Task: Search for accommodations in Diadema, Brazil, from 10th July to 25th July for 4 guests.
Action: Mouse moved to (520, 133)
Screenshot: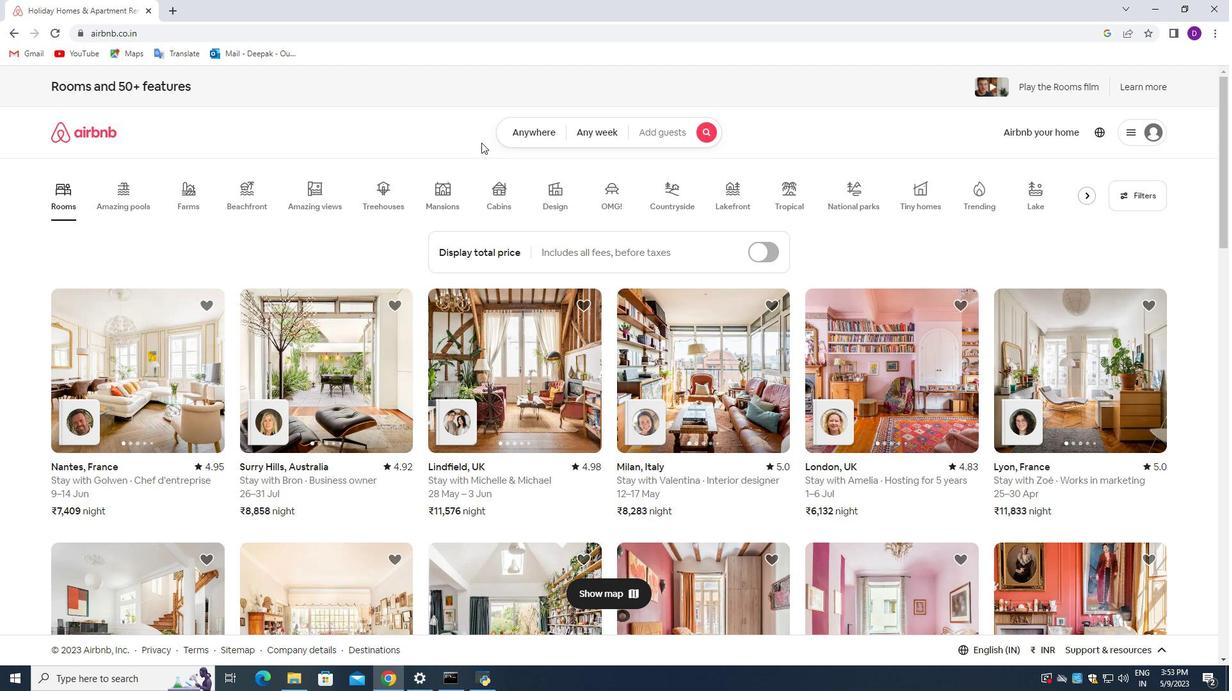
Action: Mouse pressed left at (520, 133)
Screenshot: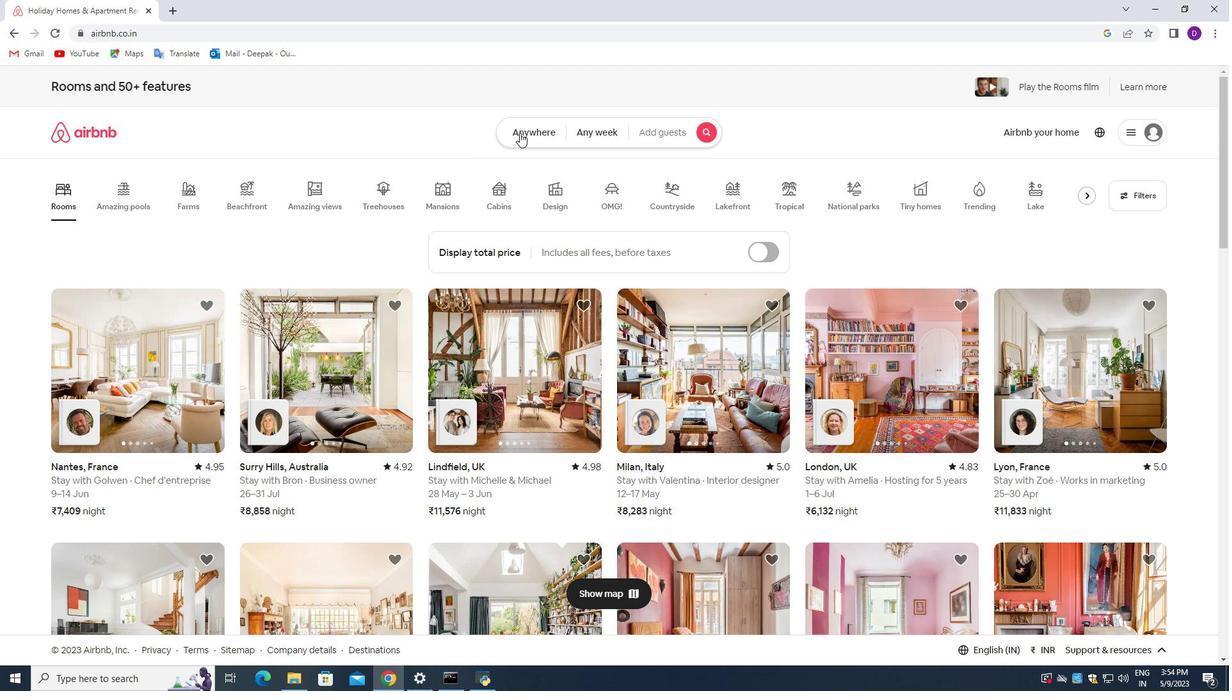 
Action: Mouse moved to (410, 181)
Screenshot: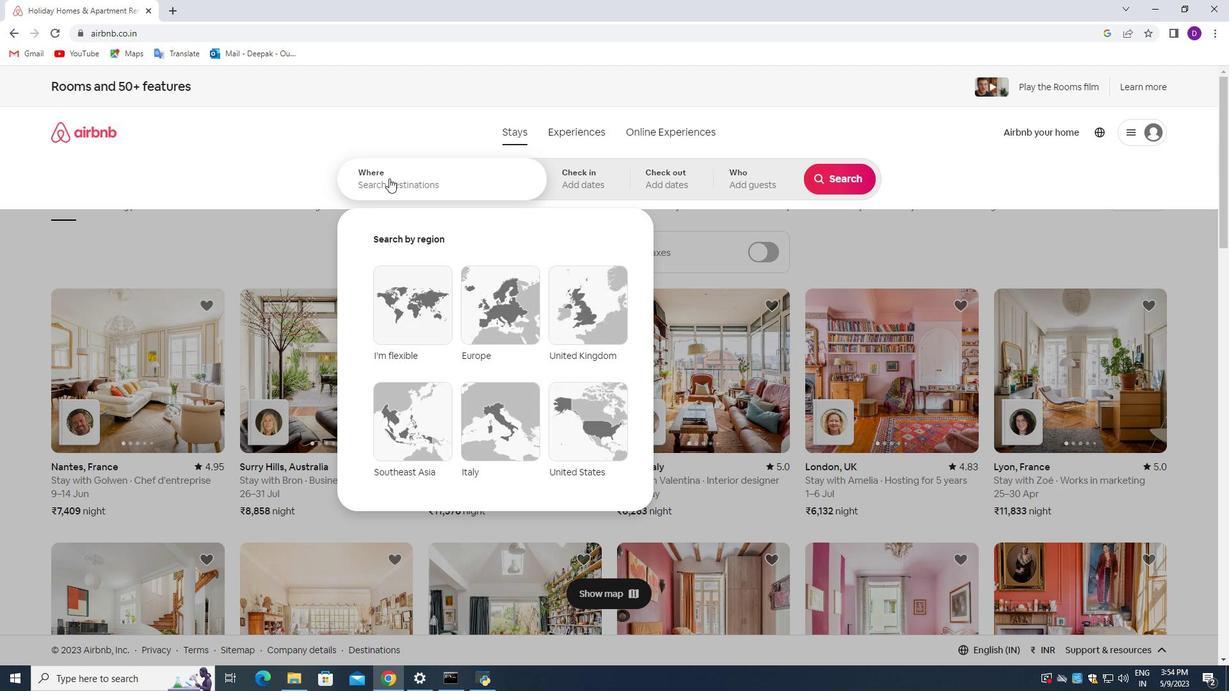 
Action: Mouse pressed left at (410, 181)
Screenshot: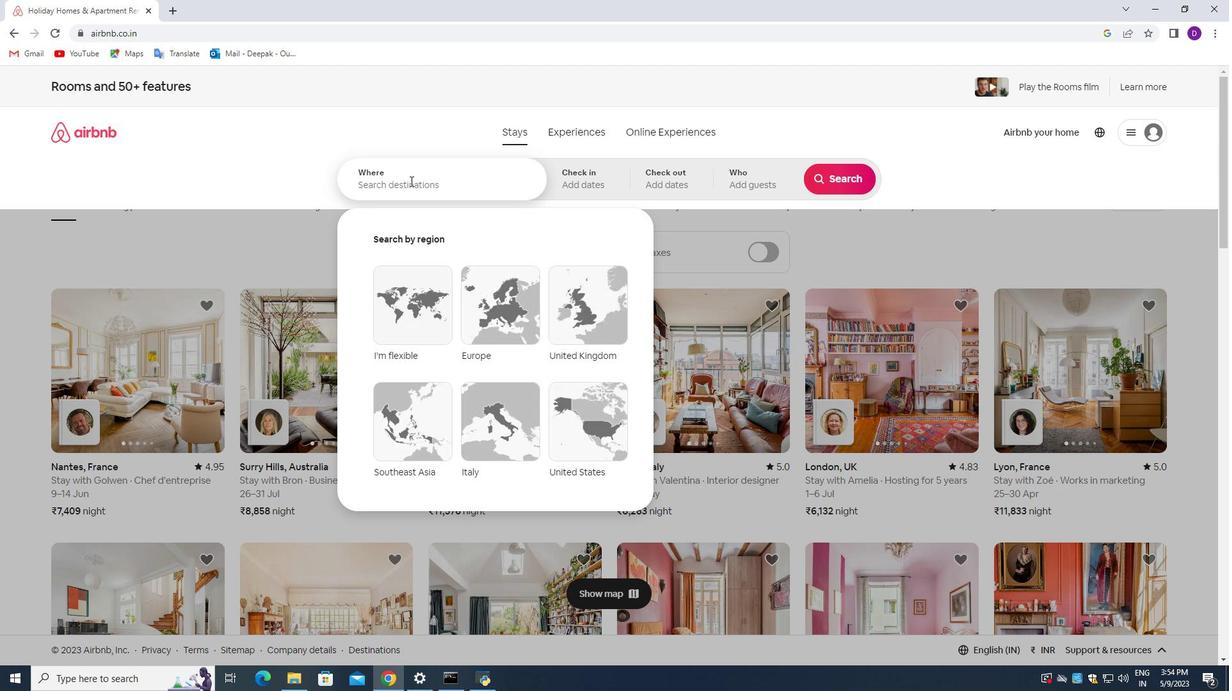 
Action: Mouse moved to (125, 223)
Screenshot: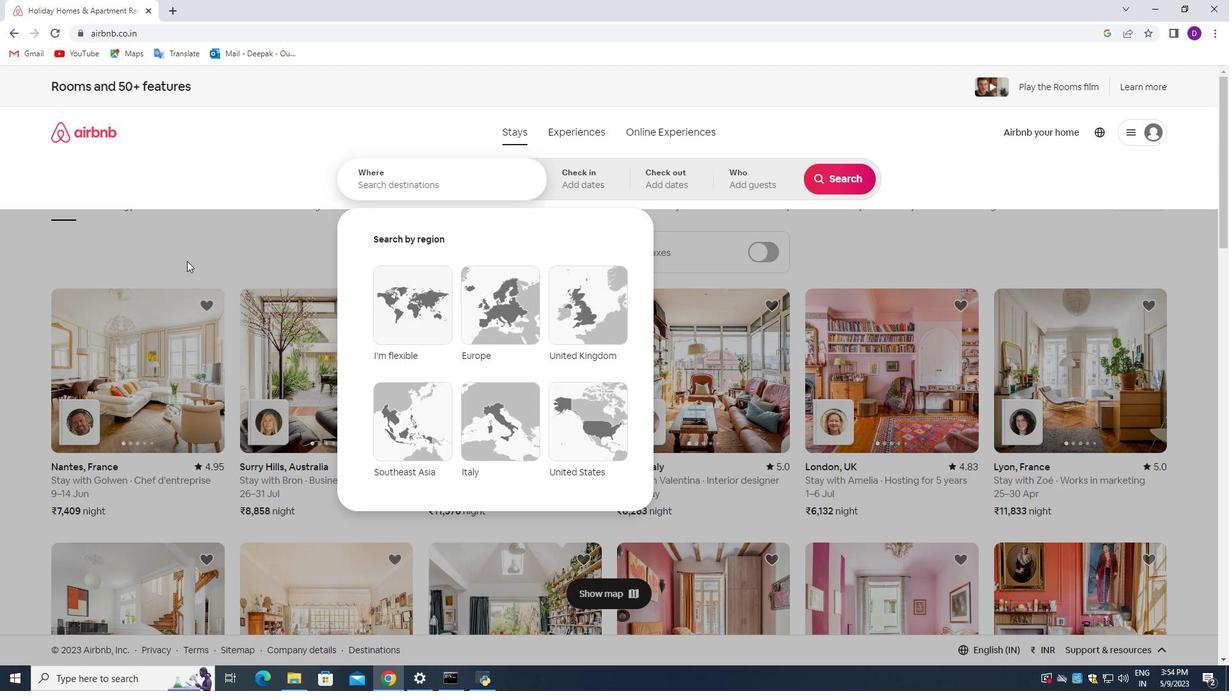 
Action: Key pressed <Key.shift_r>Diadema,<Key.space><Key.shift_r>Brazil<Key.enter>
Screenshot: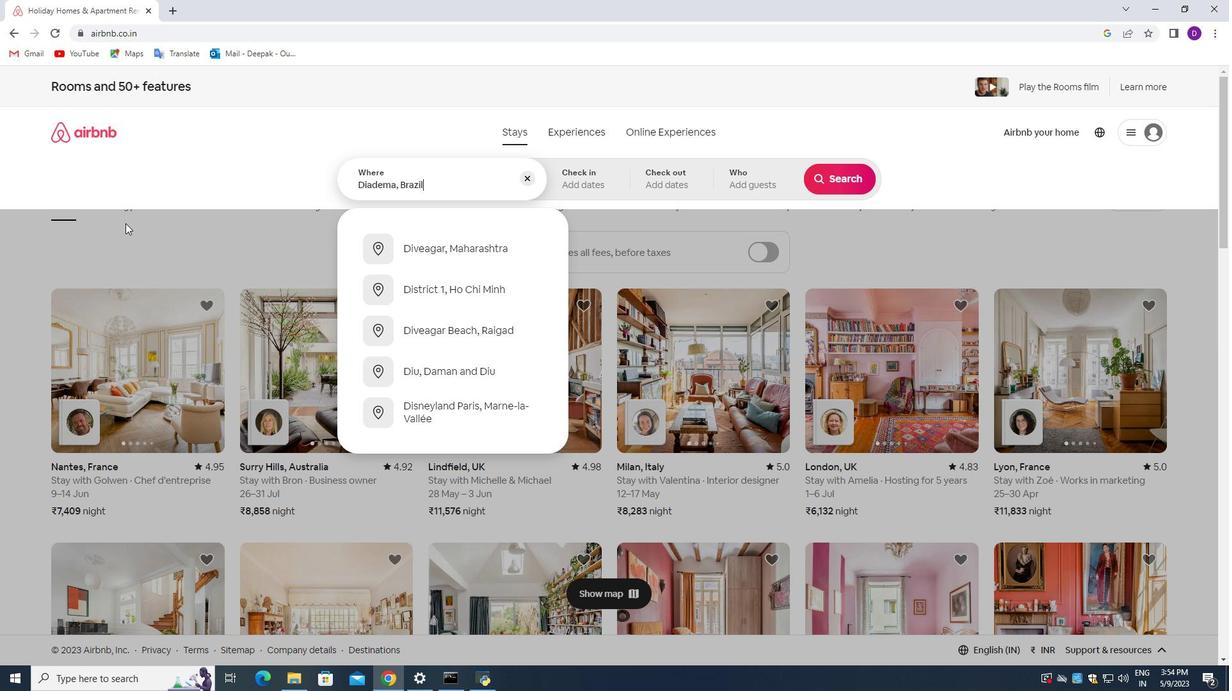 
Action: Mouse moved to (839, 282)
Screenshot: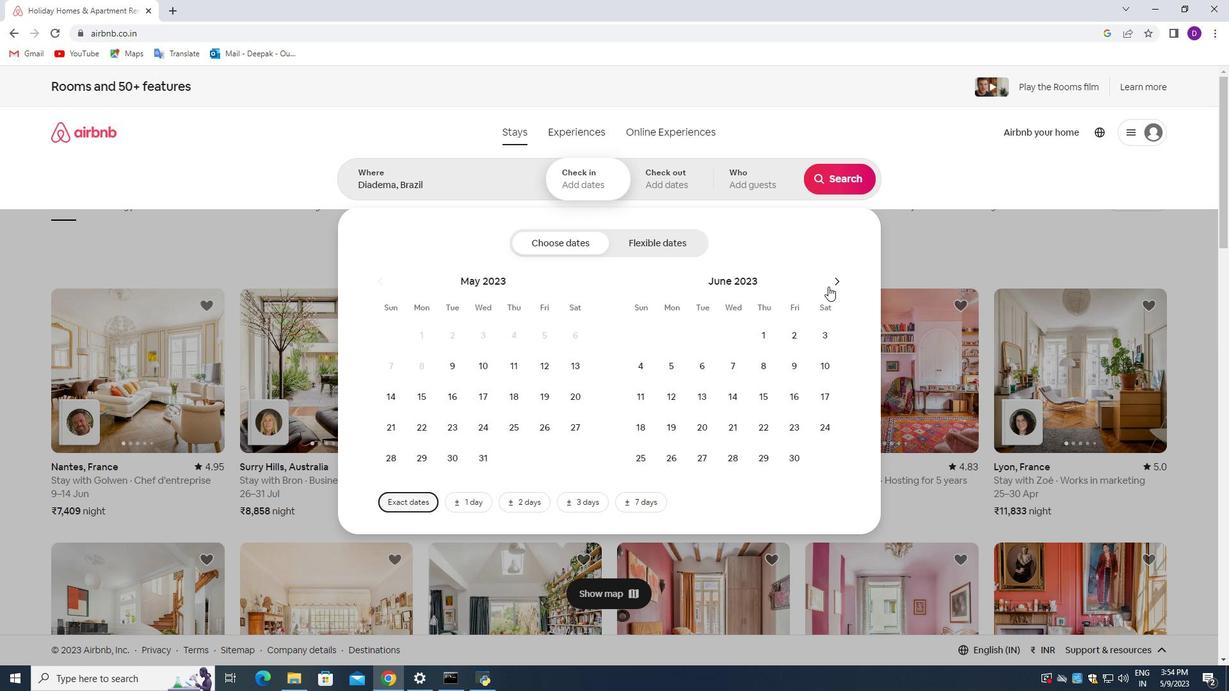 
Action: Mouse pressed left at (839, 282)
Screenshot: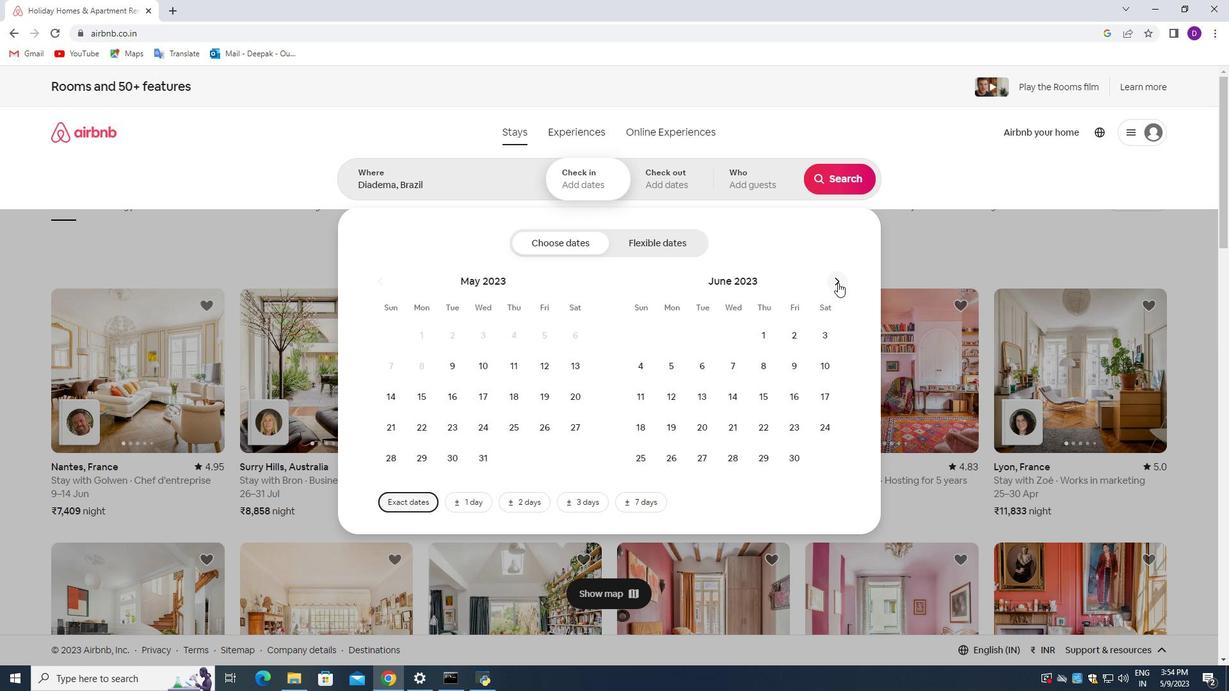 
Action: Mouse moved to (665, 397)
Screenshot: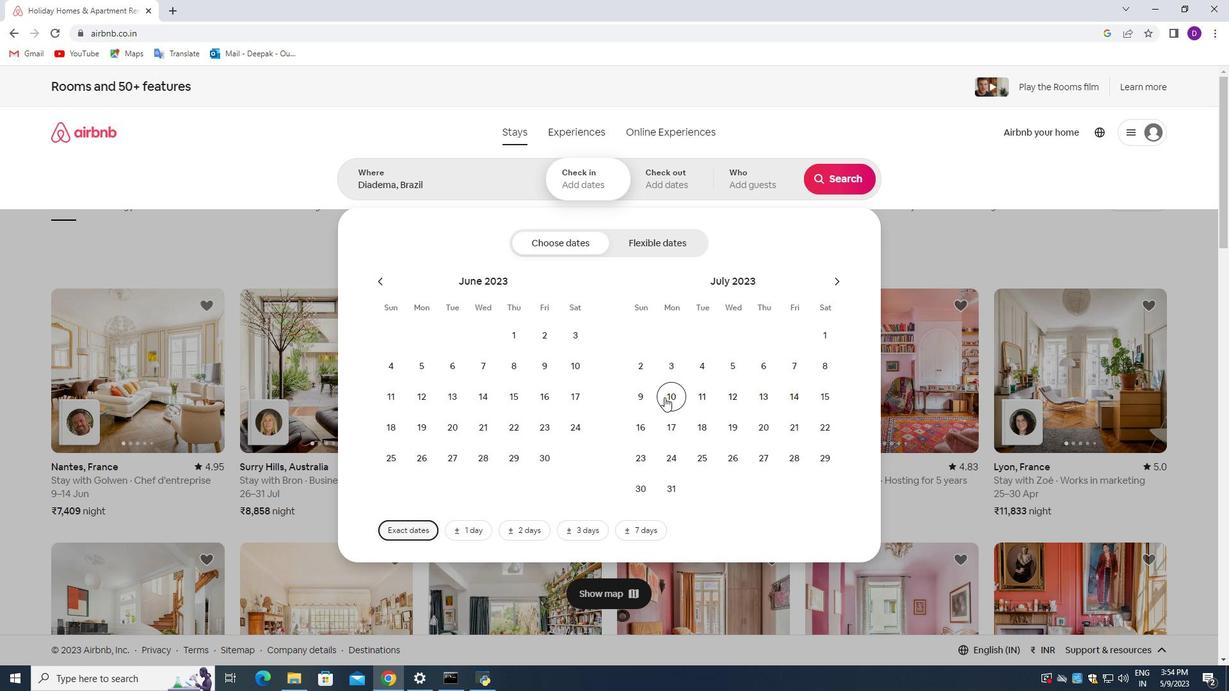 
Action: Mouse pressed left at (665, 397)
Screenshot: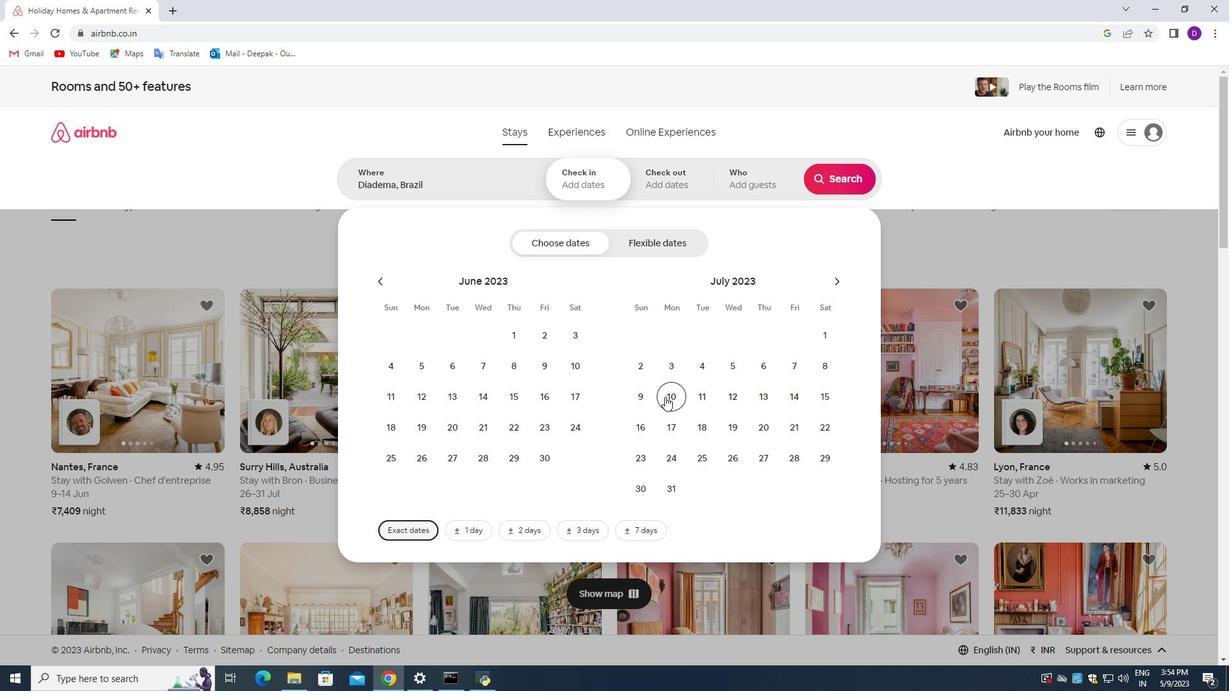 
Action: Mouse moved to (709, 454)
Screenshot: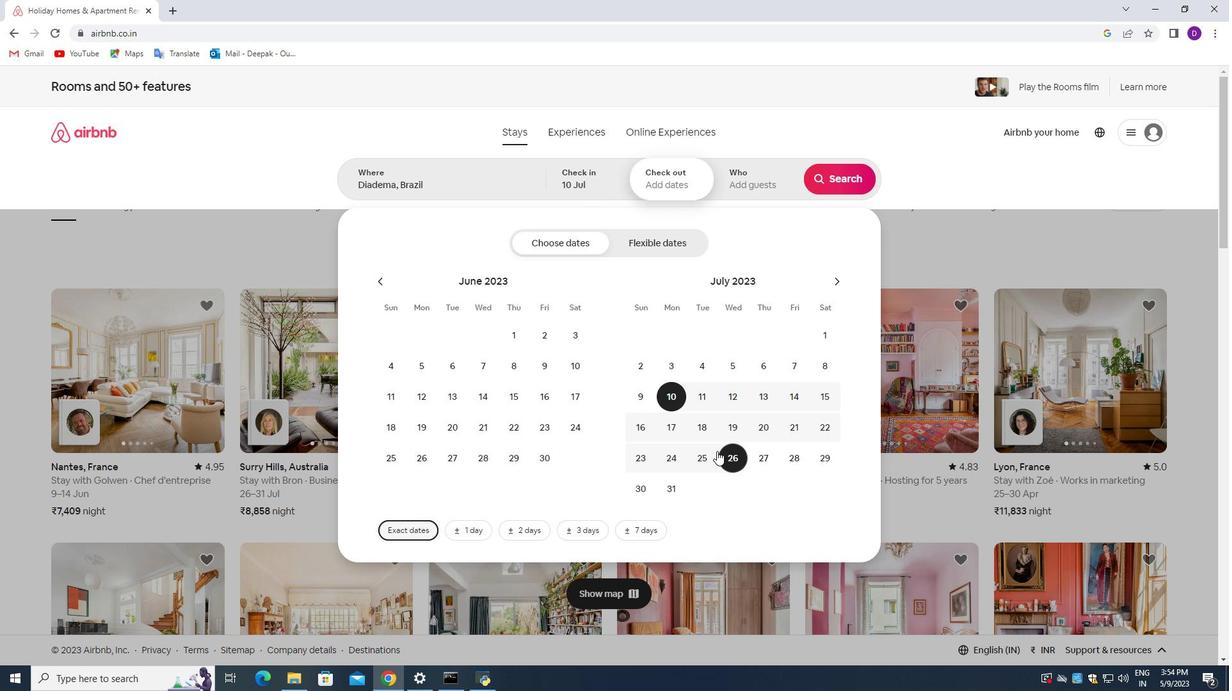 
Action: Mouse pressed left at (709, 454)
Screenshot: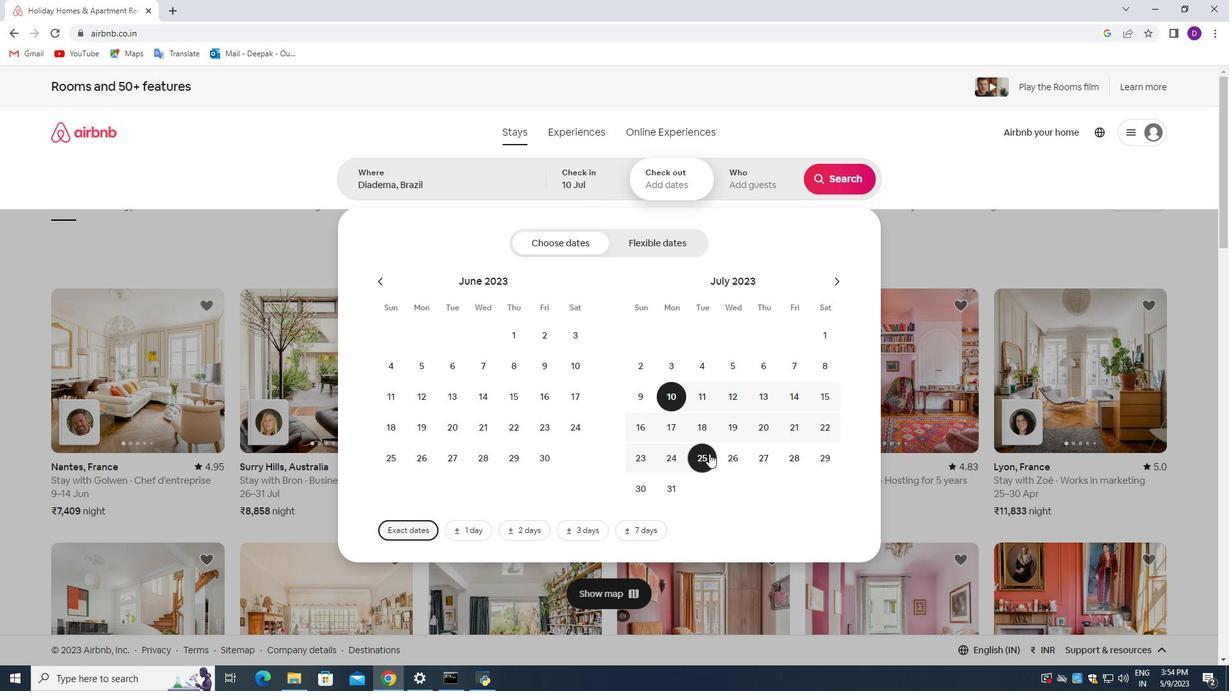 
Action: Mouse moved to (739, 184)
Screenshot: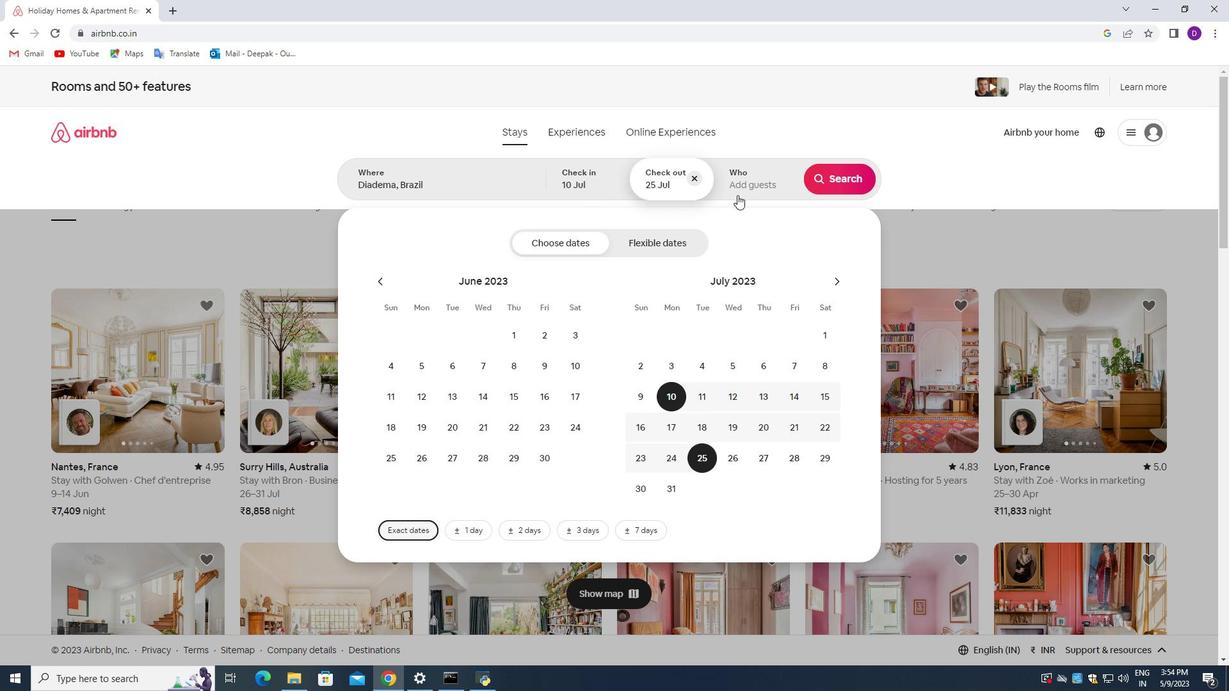 
Action: Mouse pressed left at (739, 184)
Screenshot: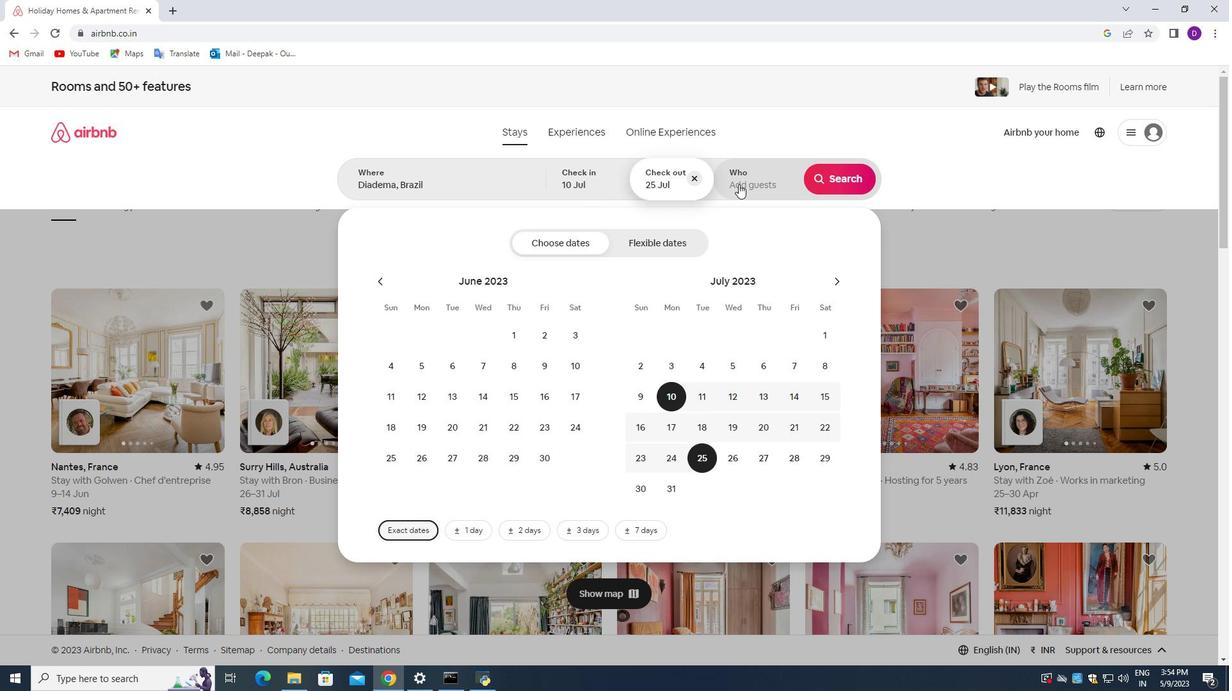 
Action: Mouse moved to (838, 251)
Screenshot: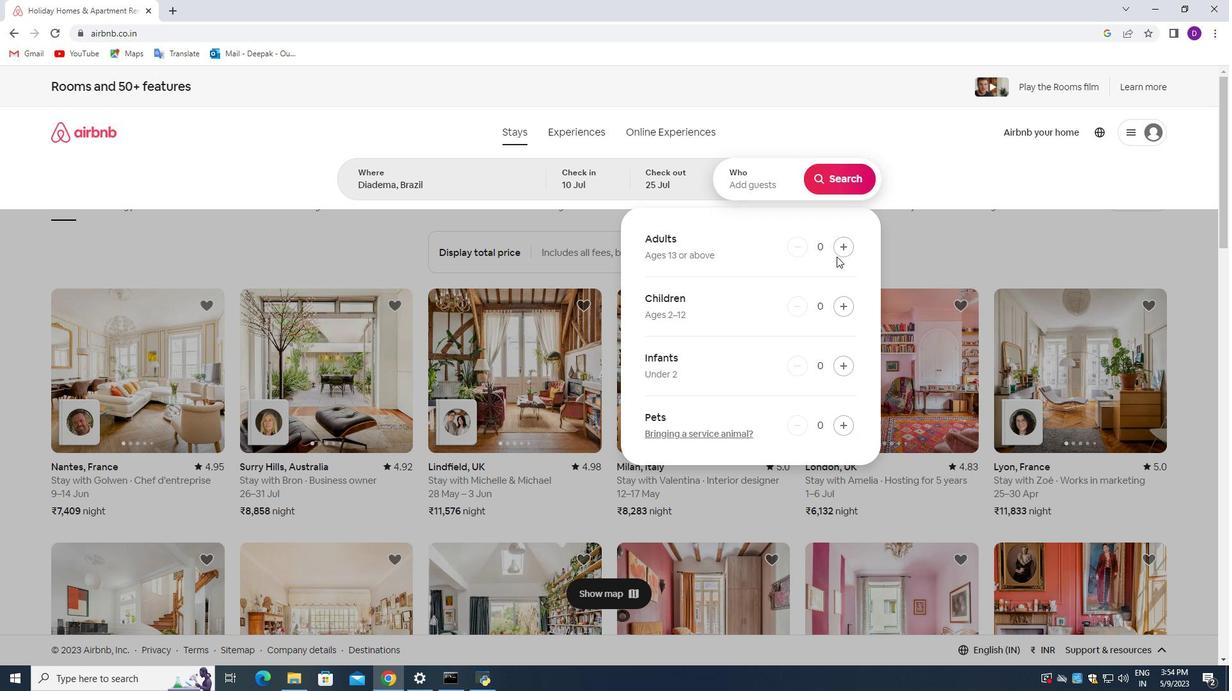 
Action: Mouse pressed left at (838, 251)
Screenshot: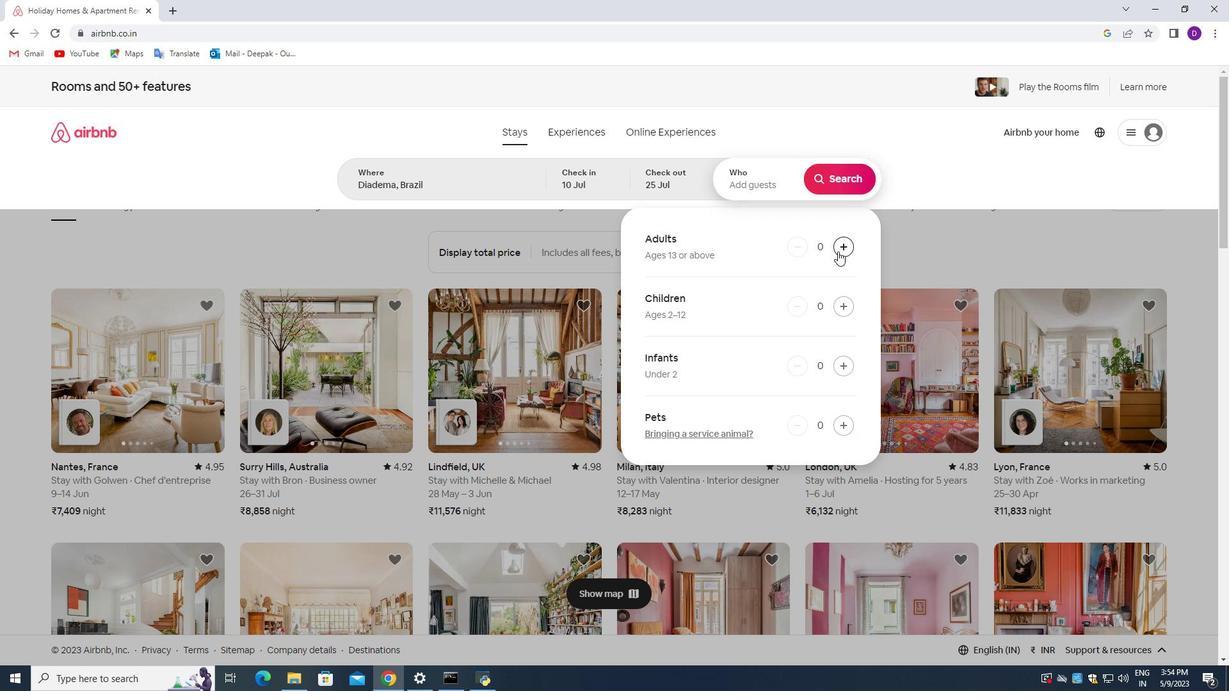 
Action: Mouse moved to (838, 251)
Screenshot: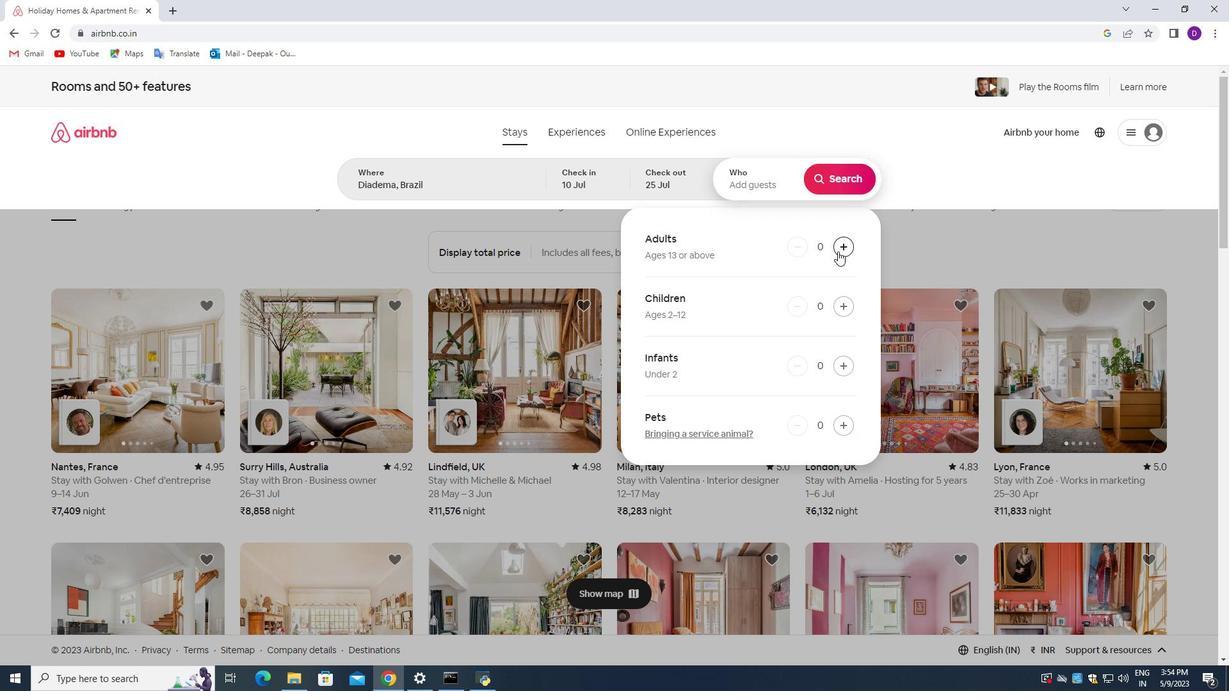 
Action: Mouse pressed left at (838, 251)
Screenshot: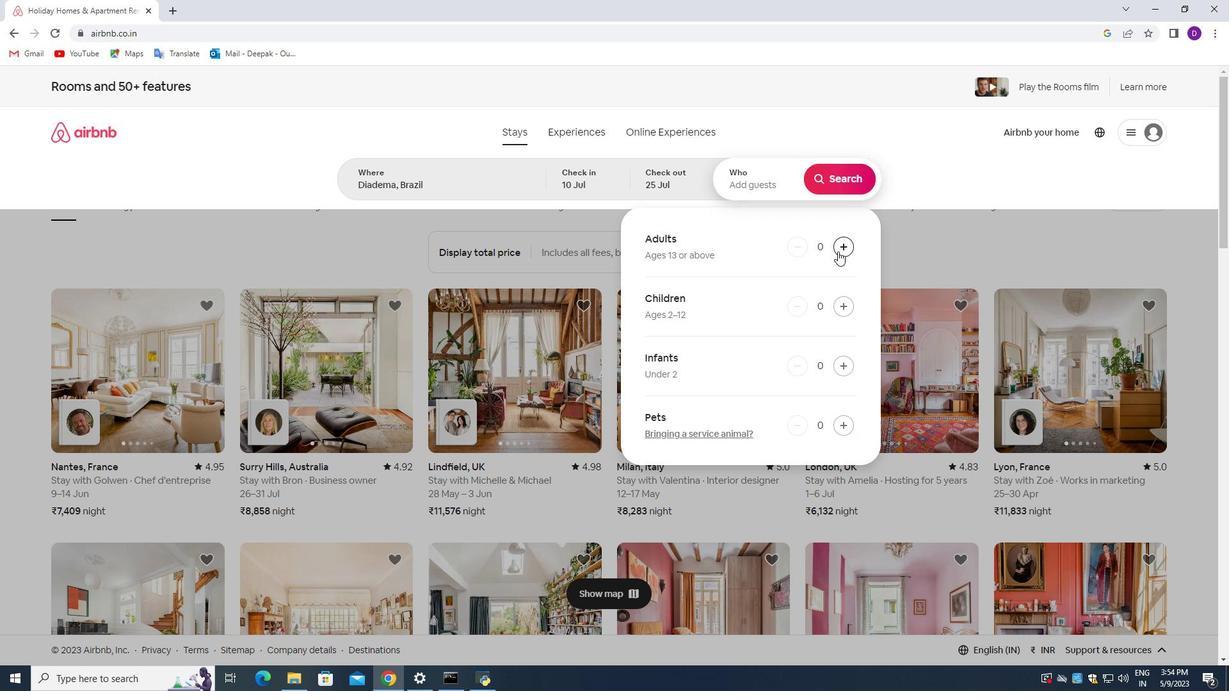 
Action: Mouse pressed left at (838, 251)
Screenshot: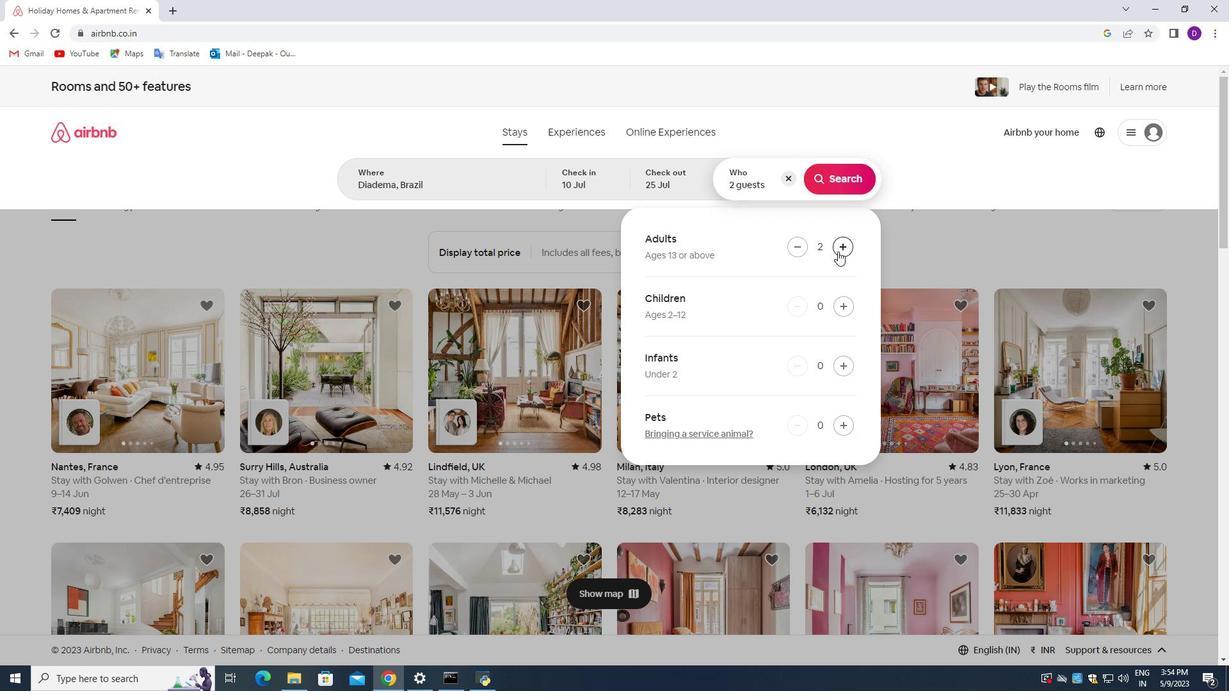 
Action: Mouse moved to (839, 310)
Screenshot: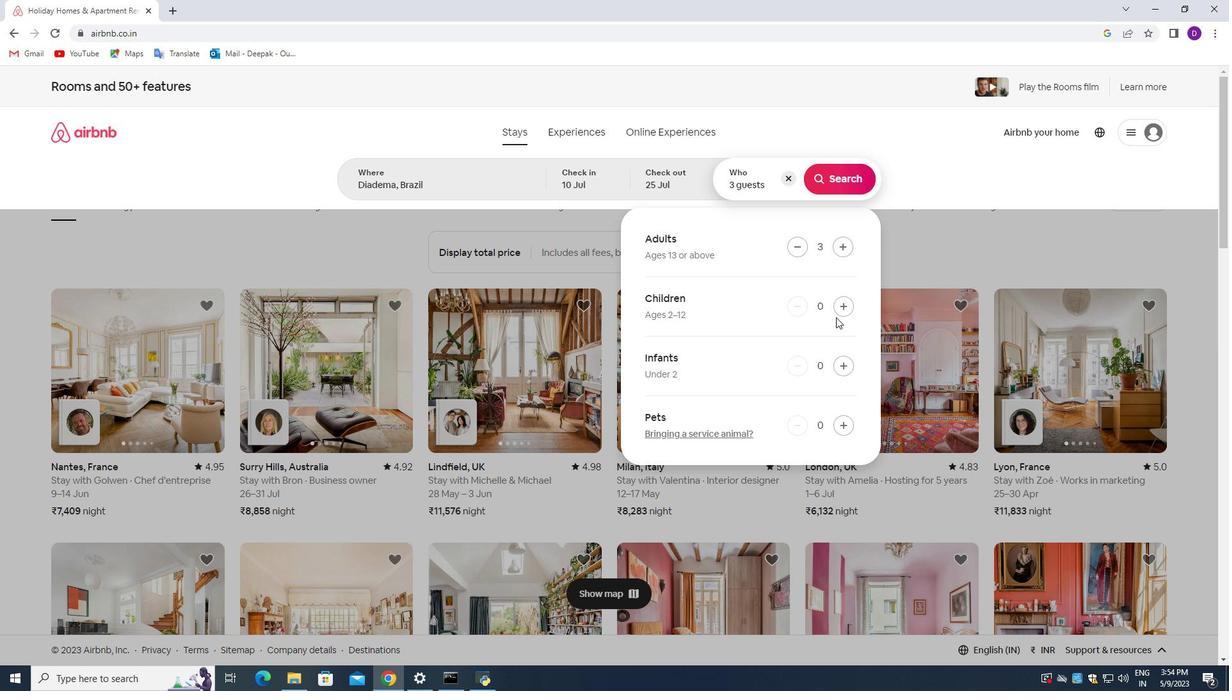 
Action: Mouse pressed left at (839, 310)
Screenshot: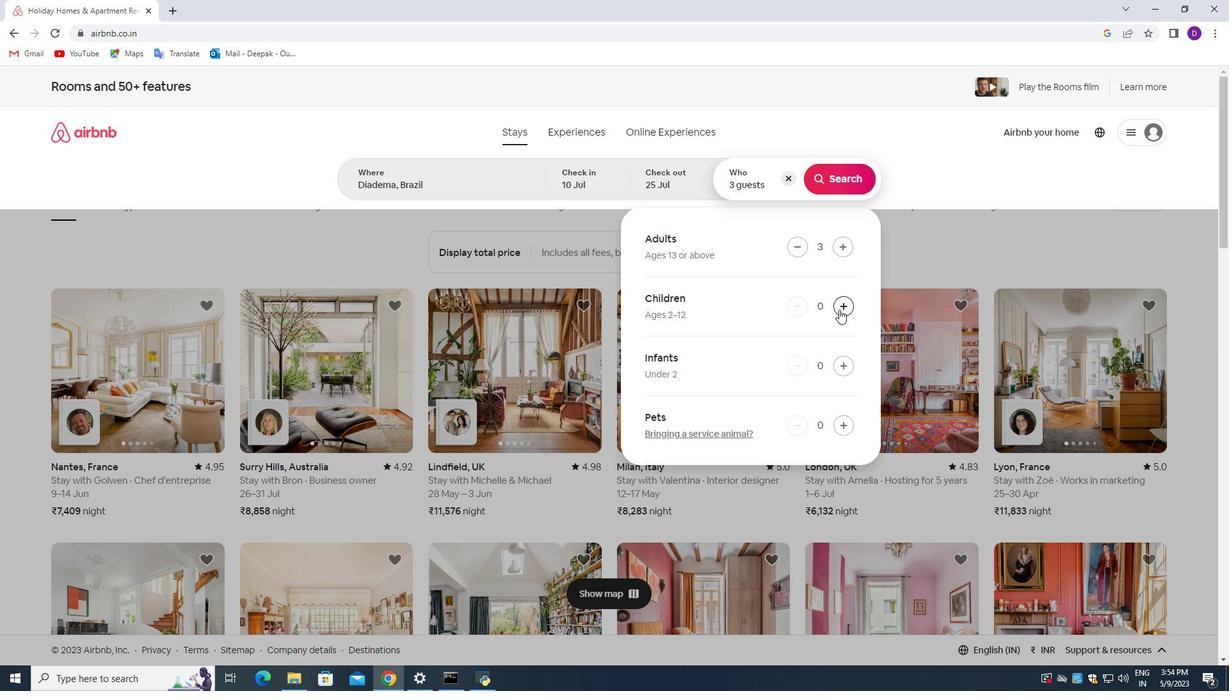 
Action: Mouse moved to (844, 176)
Screenshot: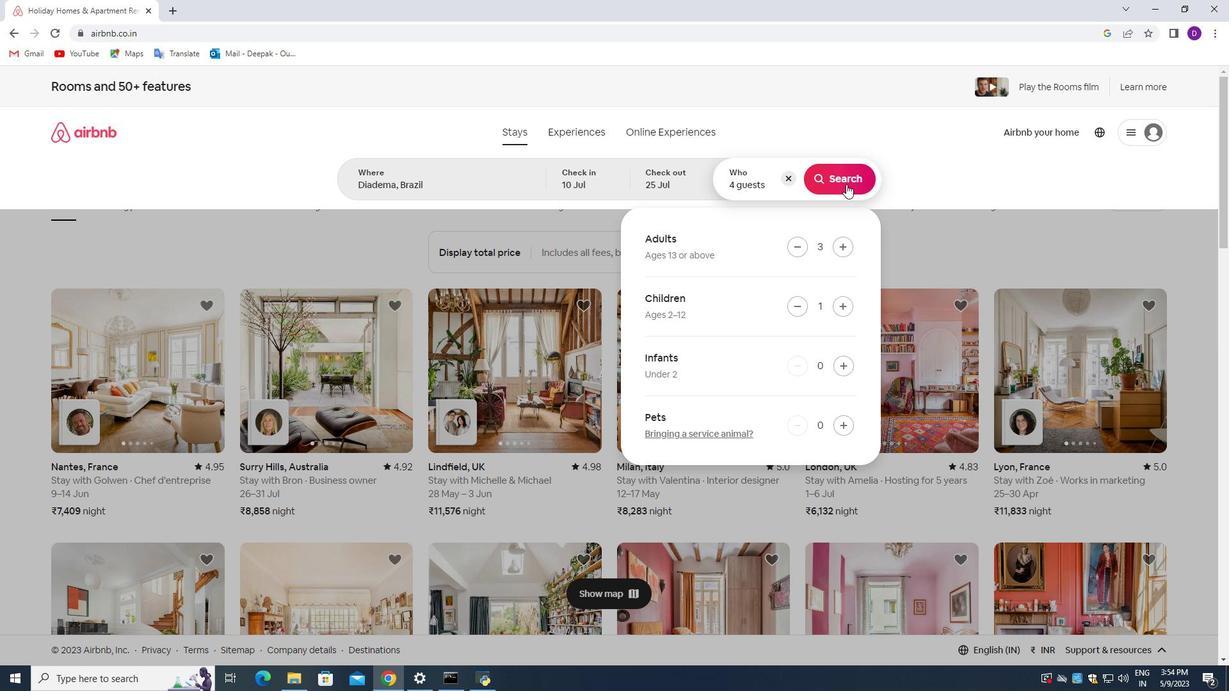 
Action: Mouse pressed left at (844, 176)
Screenshot: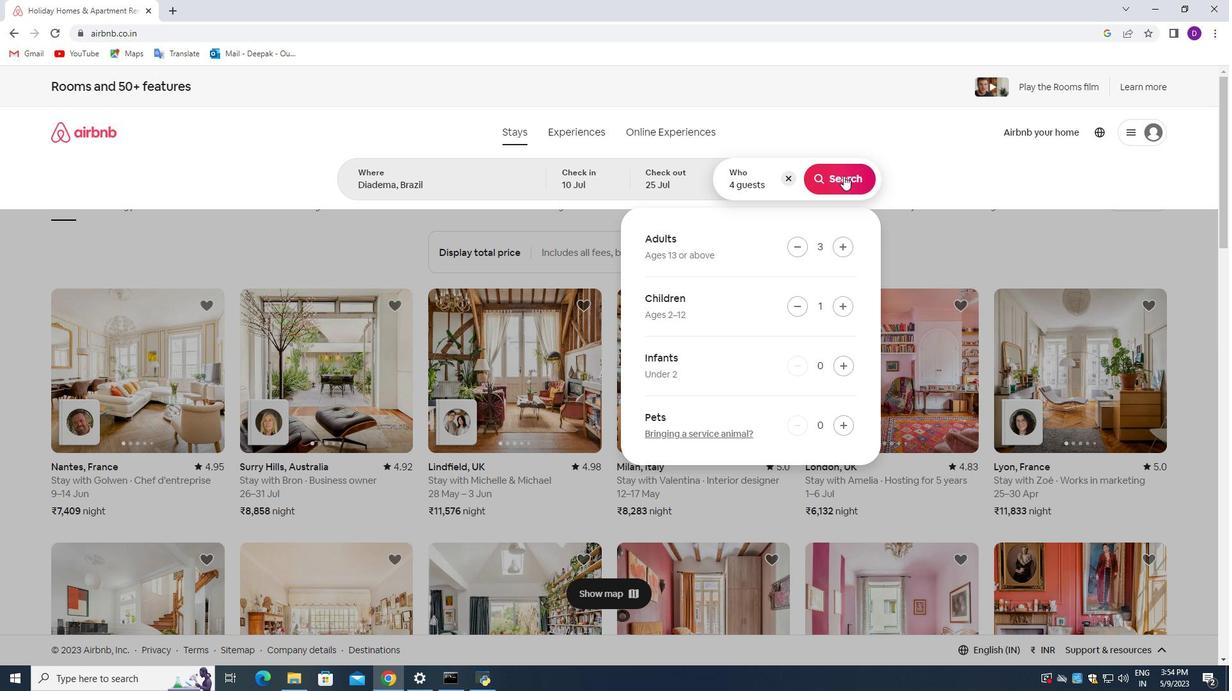 
Action: Mouse moved to (975, 140)
Screenshot: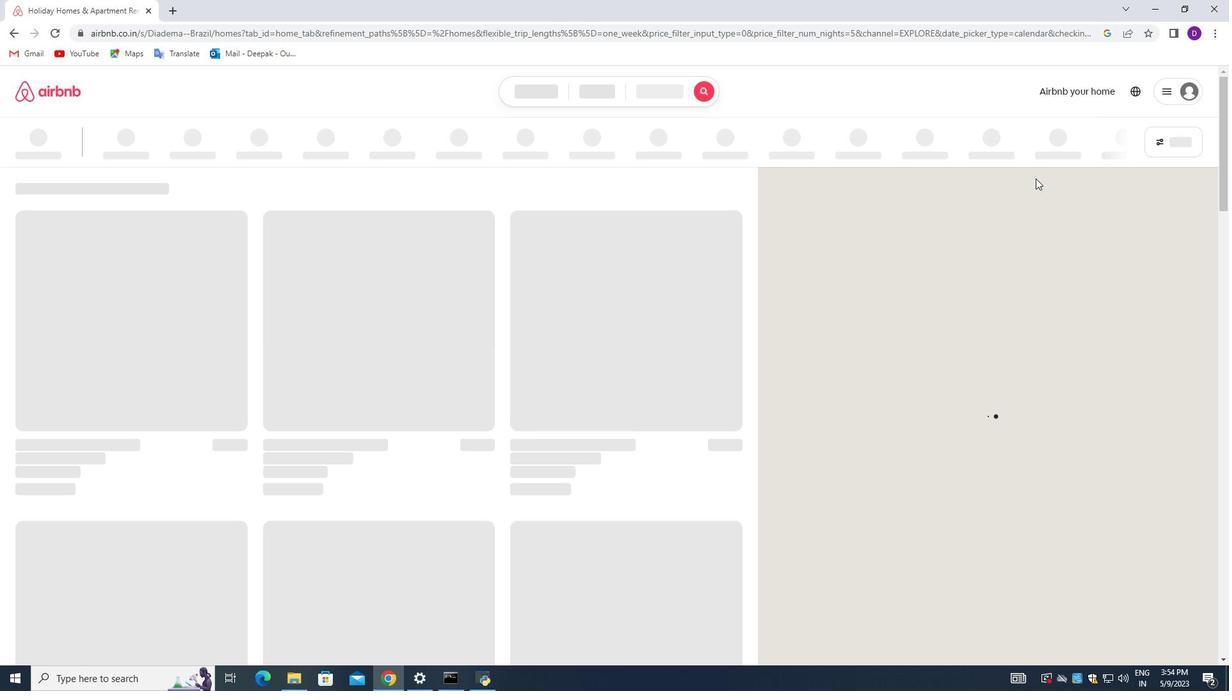 
